 Task: Select Beauty. Add to cart, from CVS_x000D_
 for 319 Chandan Way, Irving, Texas 75063, Cell Number 6823134501, following items : Wet N Wild Beauty 749A Dulce de Leche Contouring Palette - 1, wet n wild Beauty MegaSlicks High-Shine Lip Gloss 547C Cotton Candy (0.19 oz) - 1, e.l.f. Lip Plumping Gloss Sparkling Rose - 1, Clairol Natural Instincts Root Touch-Up Permanent Hair Color 4 Dark Brown - 1, Hostess Twinkies Snack Cake (2.7 oz) - 1
Action: Mouse moved to (851, 117)
Screenshot: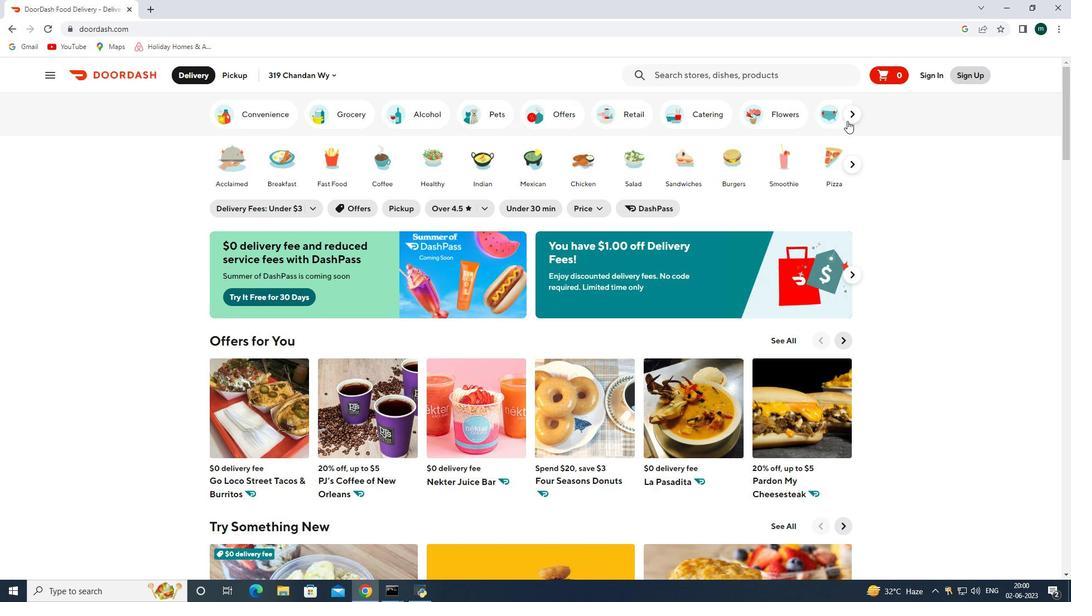 
Action: Mouse pressed left at (851, 117)
Screenshot: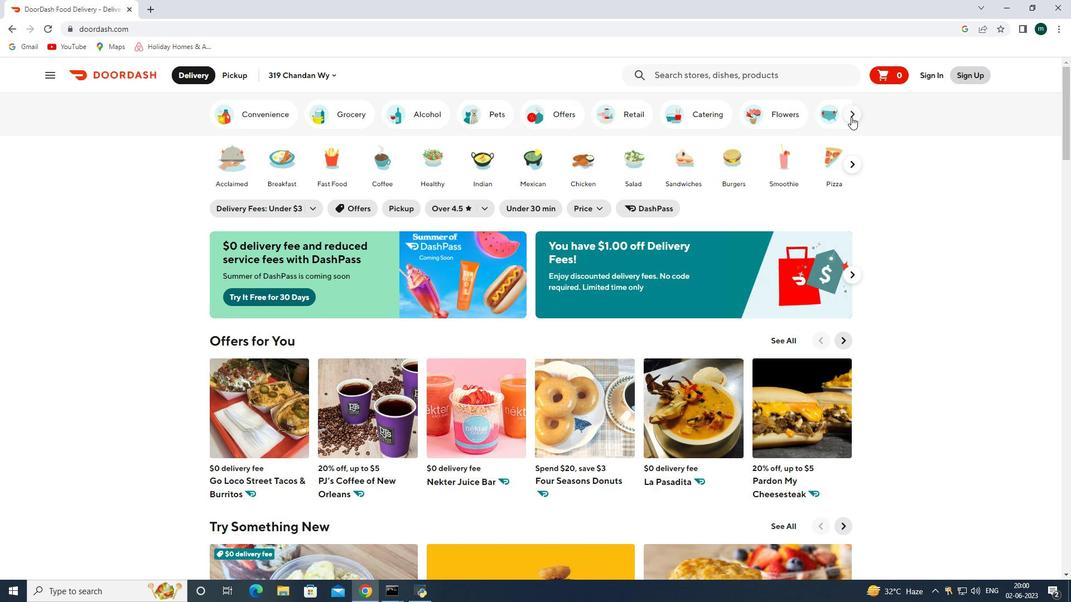 
Action: Mouse moved to (692, 121)
Screenshot: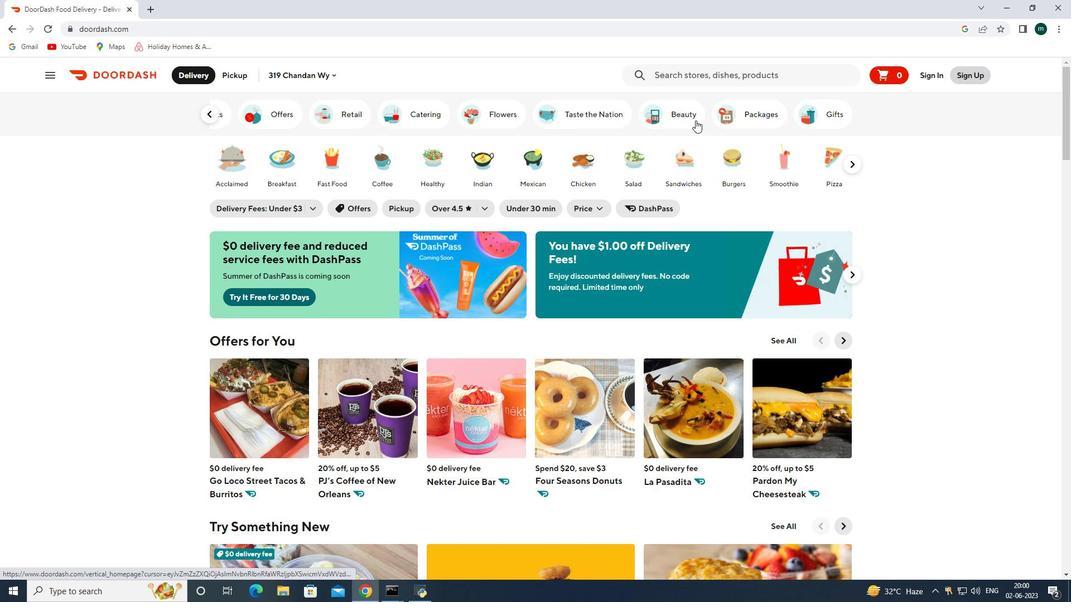 
Action: Mouse pressed left at (692, 121)
Screenshot: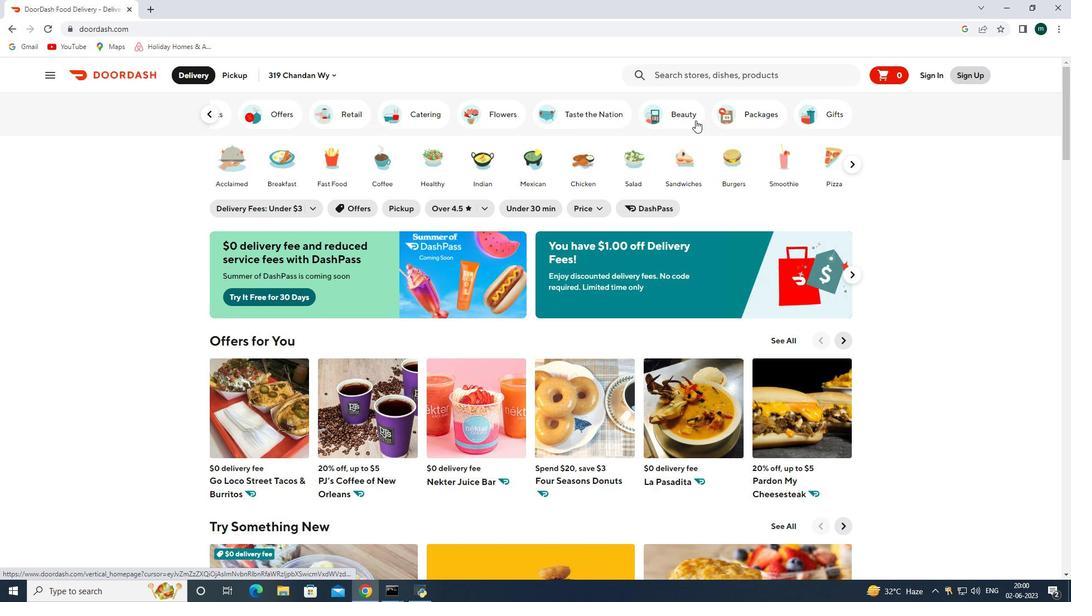 
Action: Mouse moved to (544, 267)
Screenshot: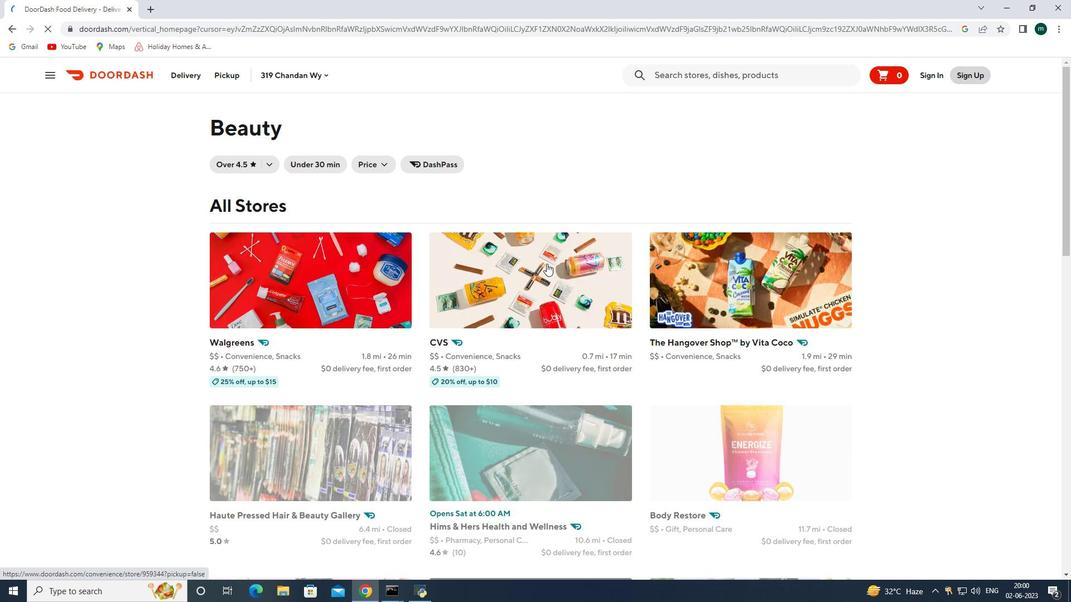 
Action: Mouse pressed left at (544, 267)
Screenshot: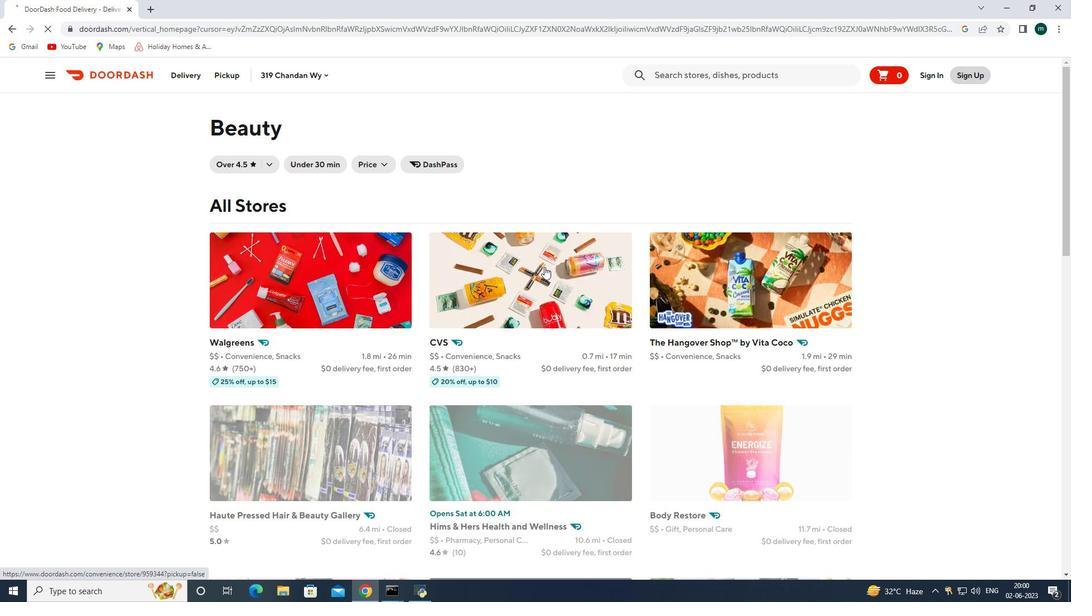
Action: Mouse moved to (231, 75)
Screenshot: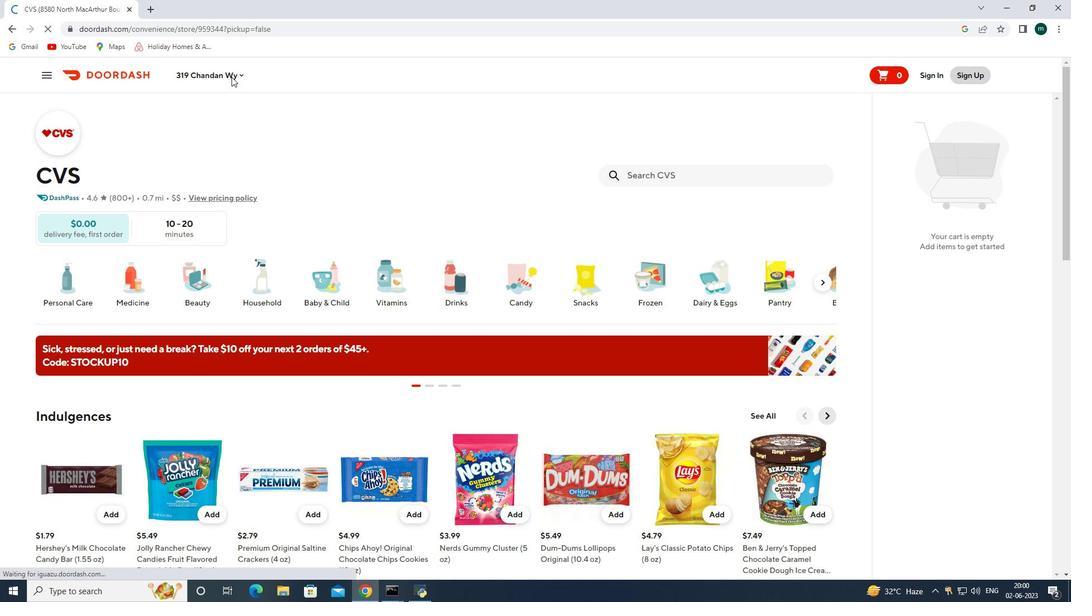 
Action: Mouse pressed left at (231, 75)
Screenshot: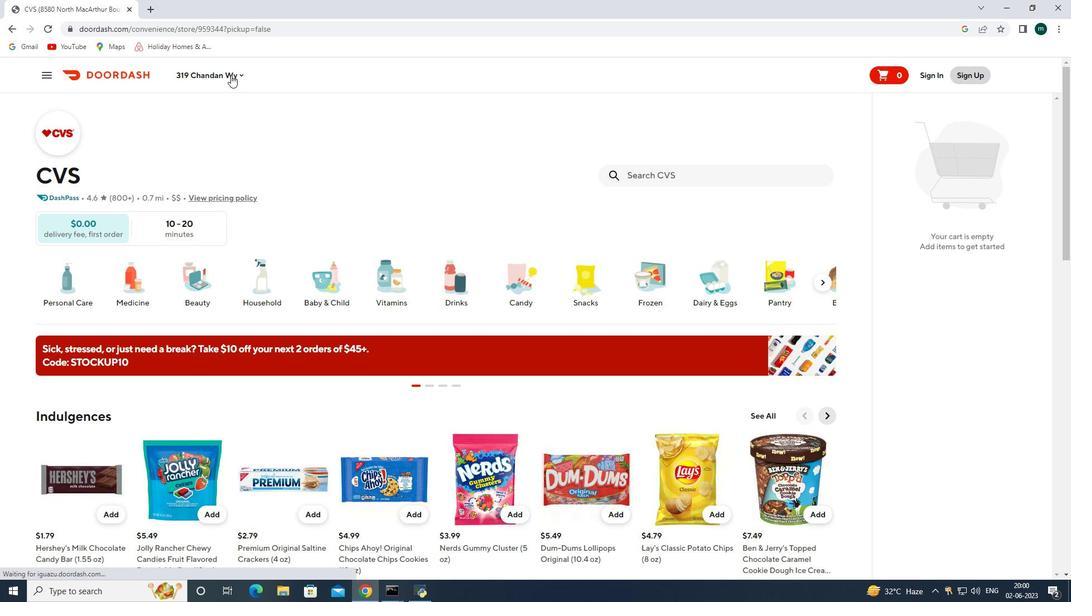 
Action: Mouse moved to (234, 114)
Screenshot: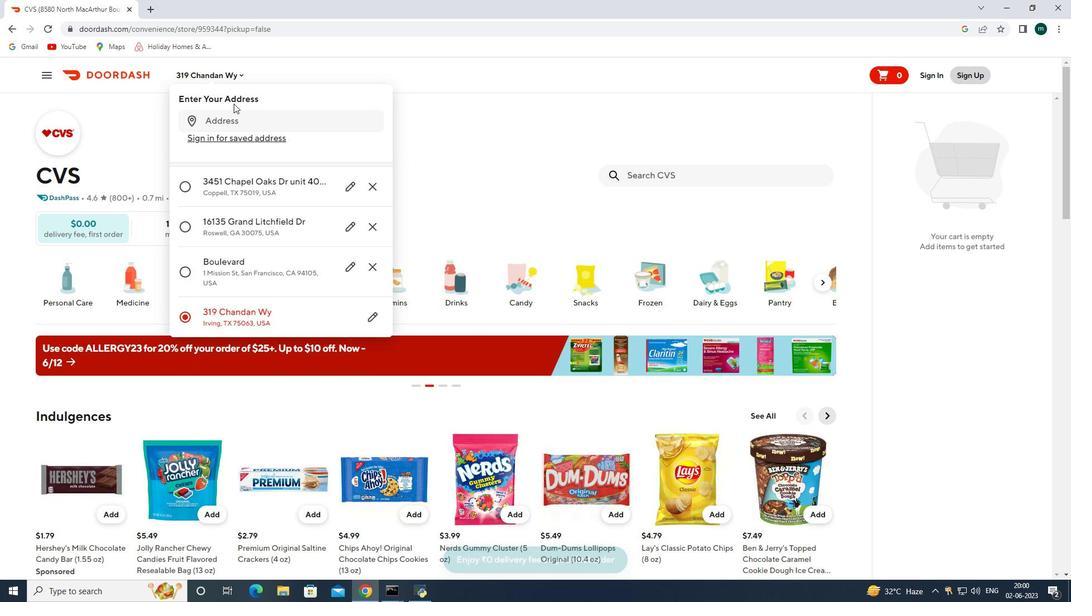 
Action: Mouse pressed left at (234, 114)
Screenshot: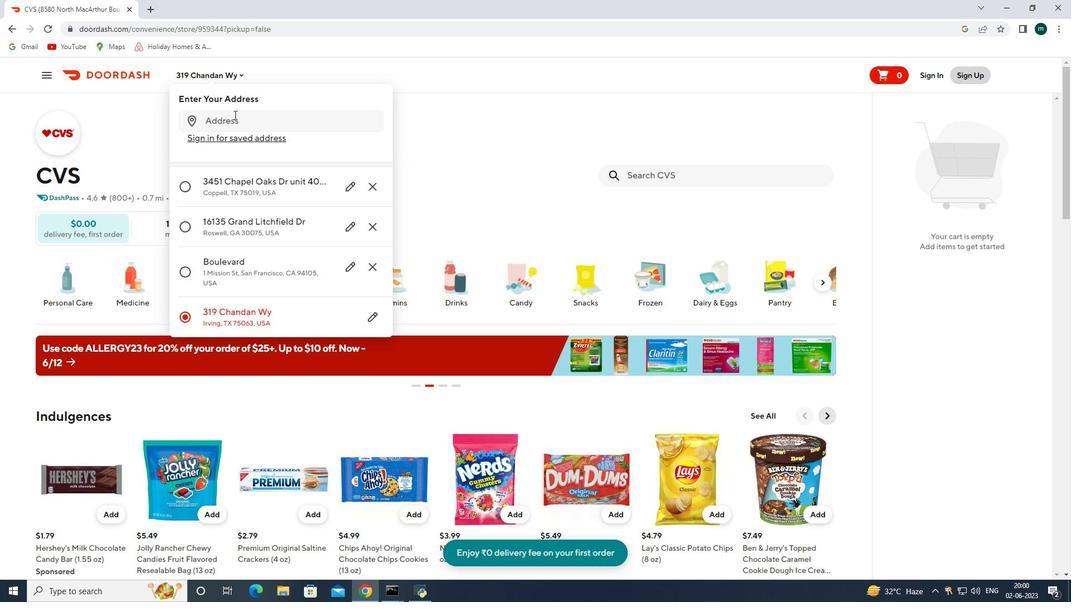 
Action: Key pressed 319<Key.space>chandan<Key.space>way<Key.space>irving<Key.space>texas<Key.space>
Screenshot: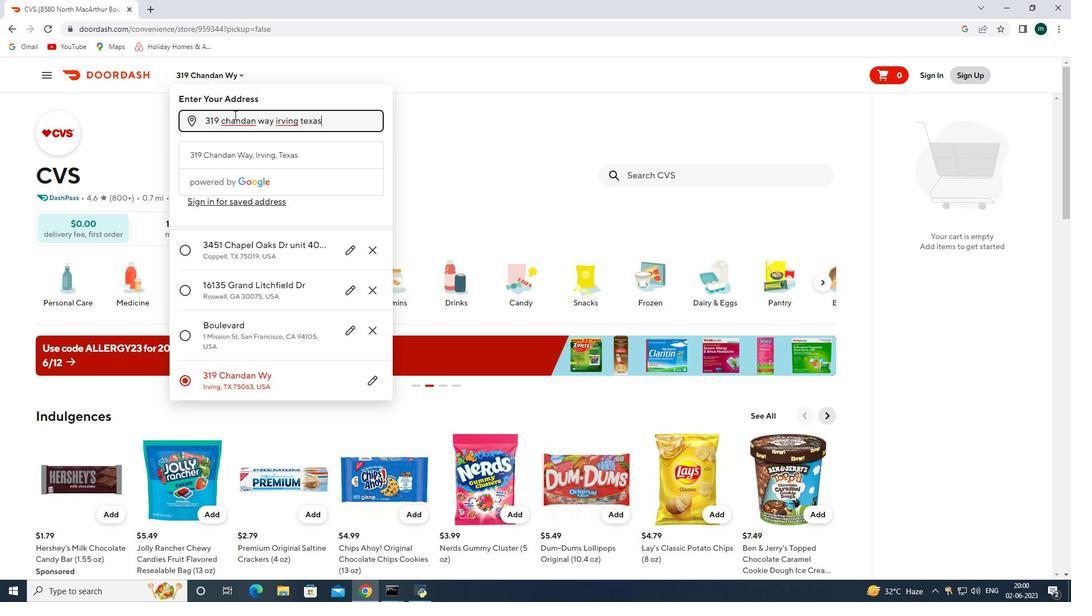 
Action: Mouse moved to (235, 115)
Screenshot: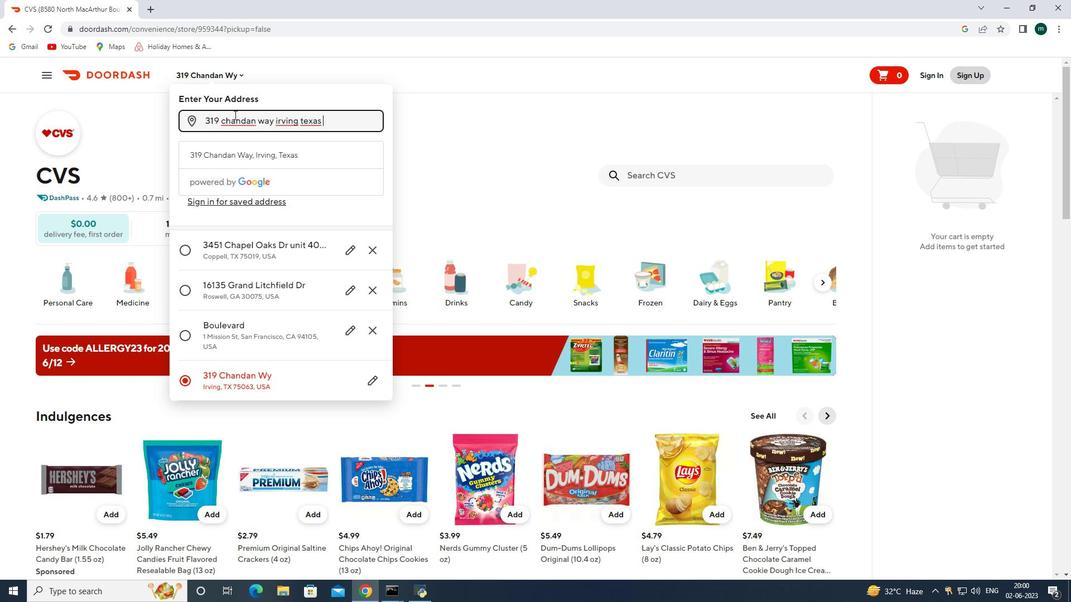 
Action: Key pressed 75063<Key.enter>
Screenshot: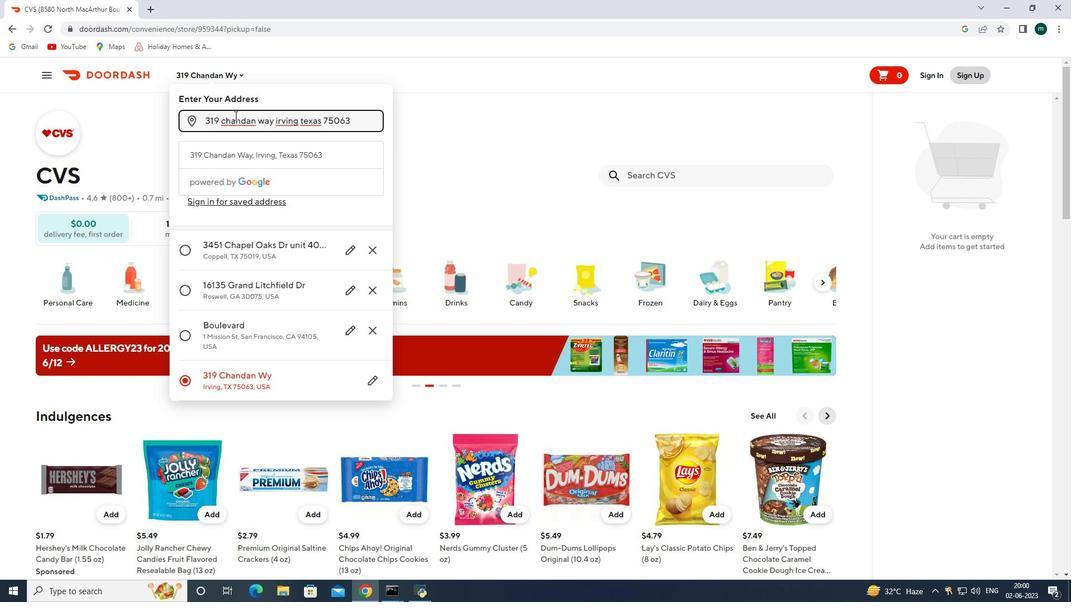 
Action: Mouse moved to (349, 449)
Screenshot: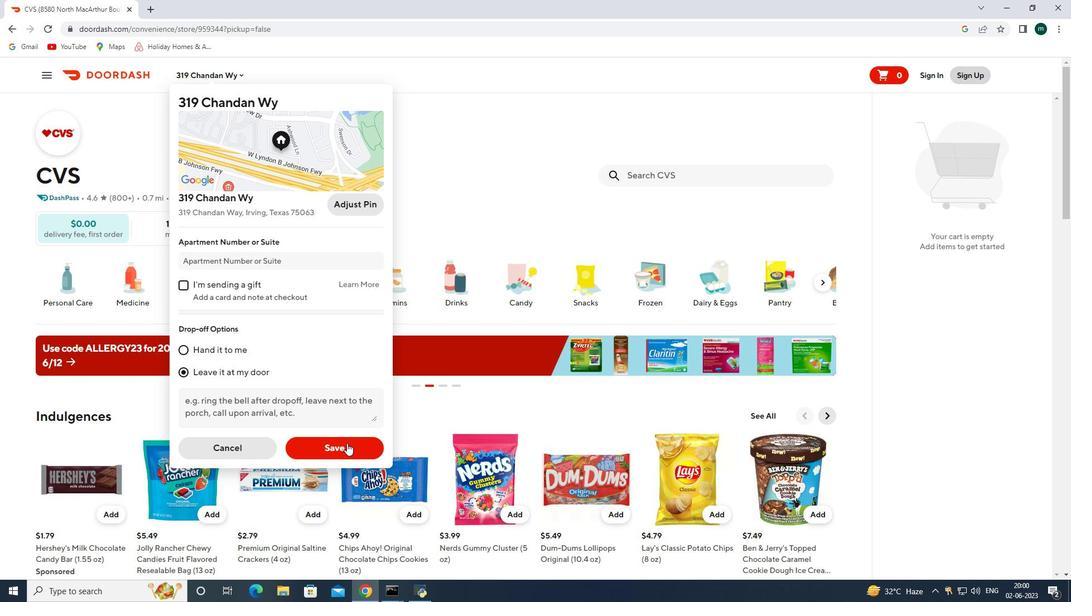 
Action: Mouse pressed left at (349, 449)
Screenshot: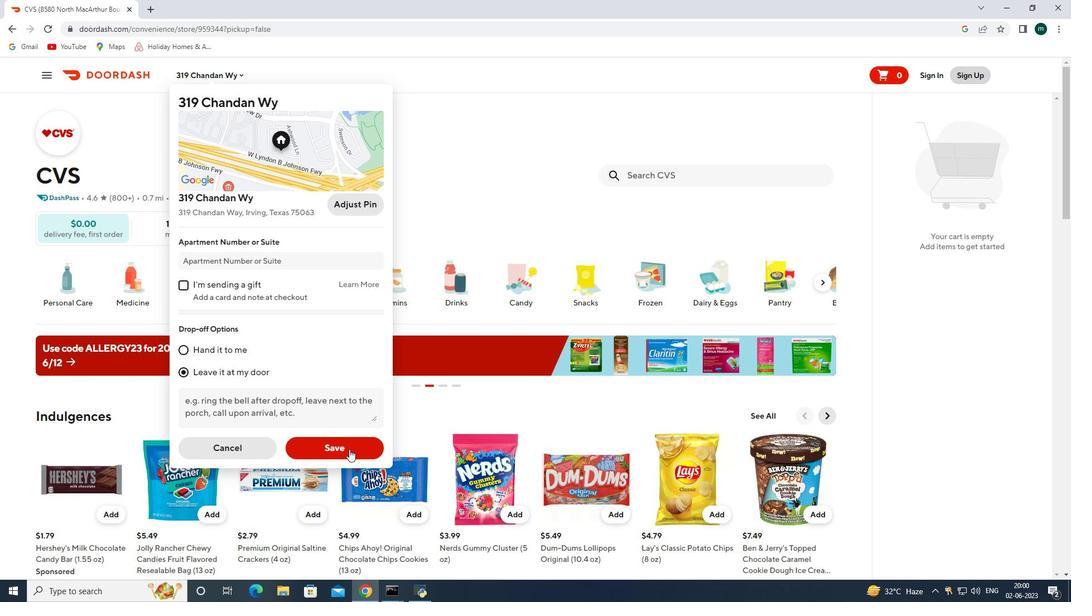 
Action: Mouse moved to (660, 174)
Screenshot: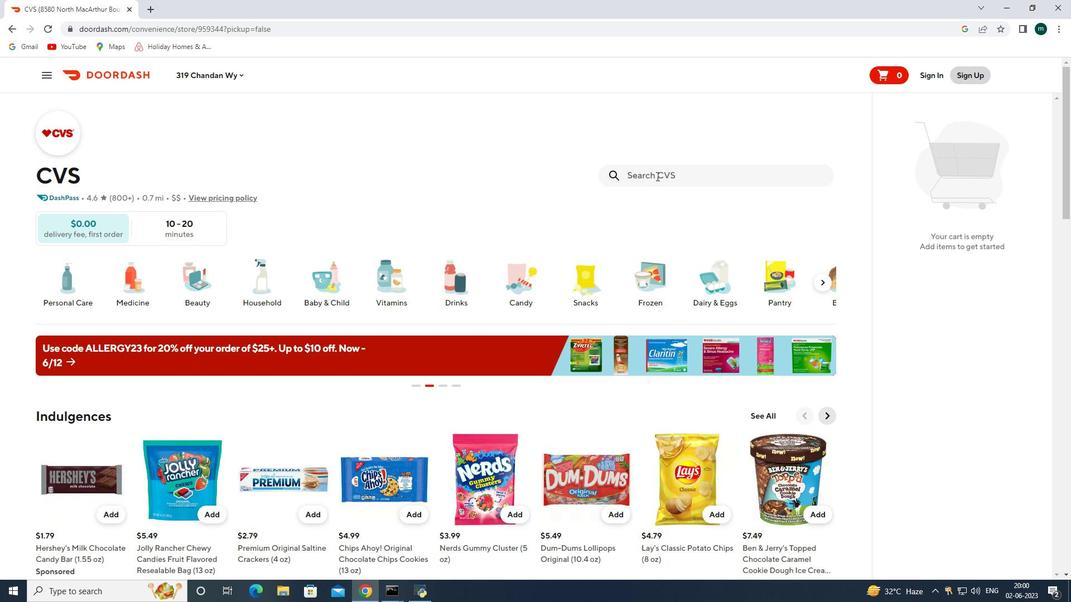 
Action: Mouse pressed left at (660, 174)
Screenshot: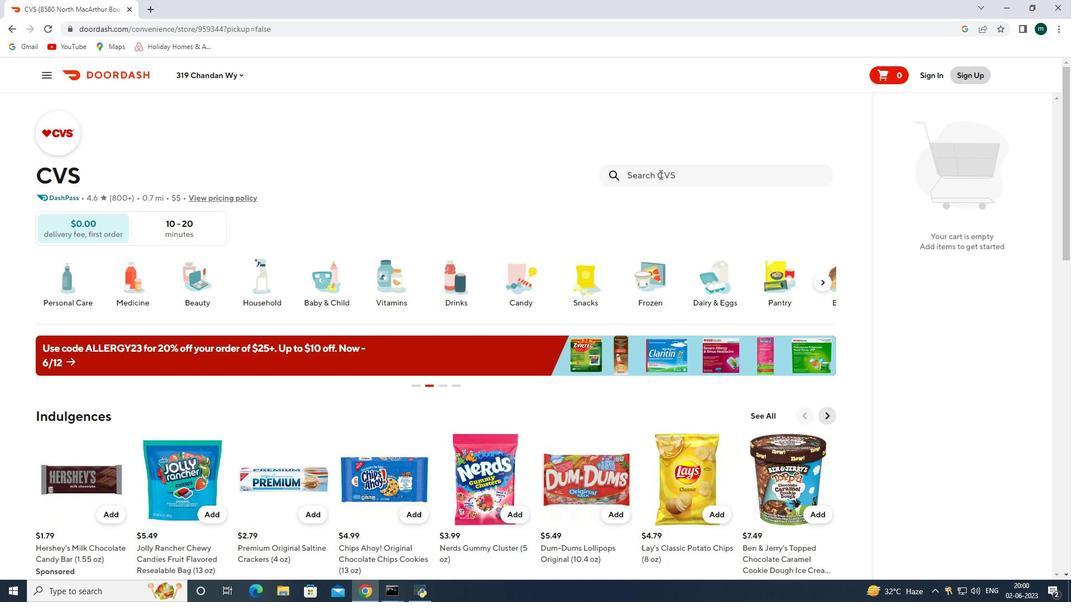
Action: Key pressed wet<Key.space>n<Key.space>wild<Key.space>beauty<Key.space>749a<Key.space>dulce<Key.space>de<Key.space>leche<Key.space>contouring<Key.space>palette<Key.enter>
Screenshot: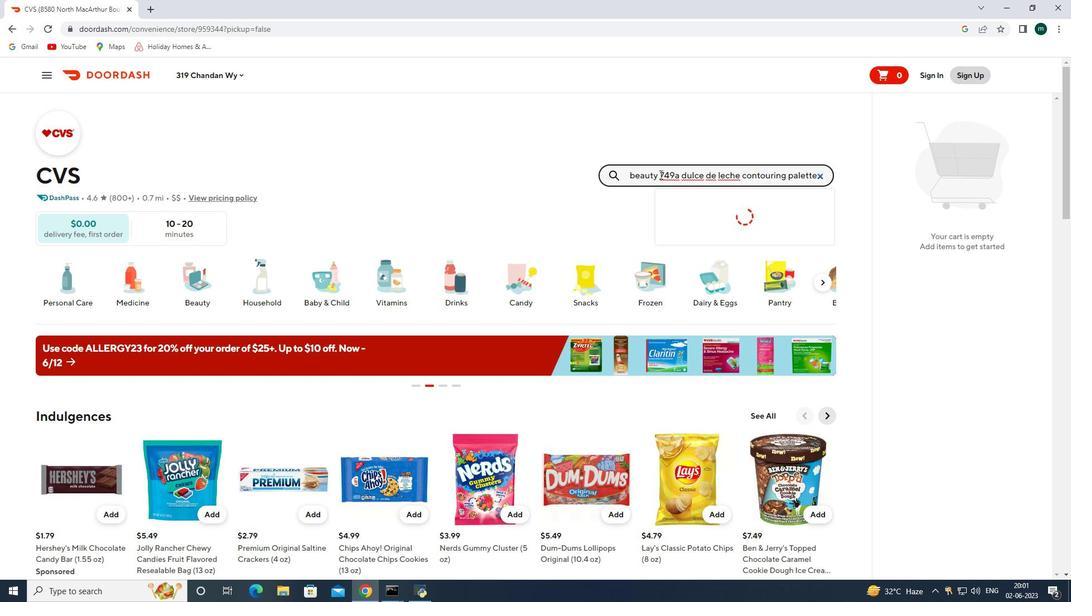 
Action: Mouse moved to (108, 289)
Screenshot: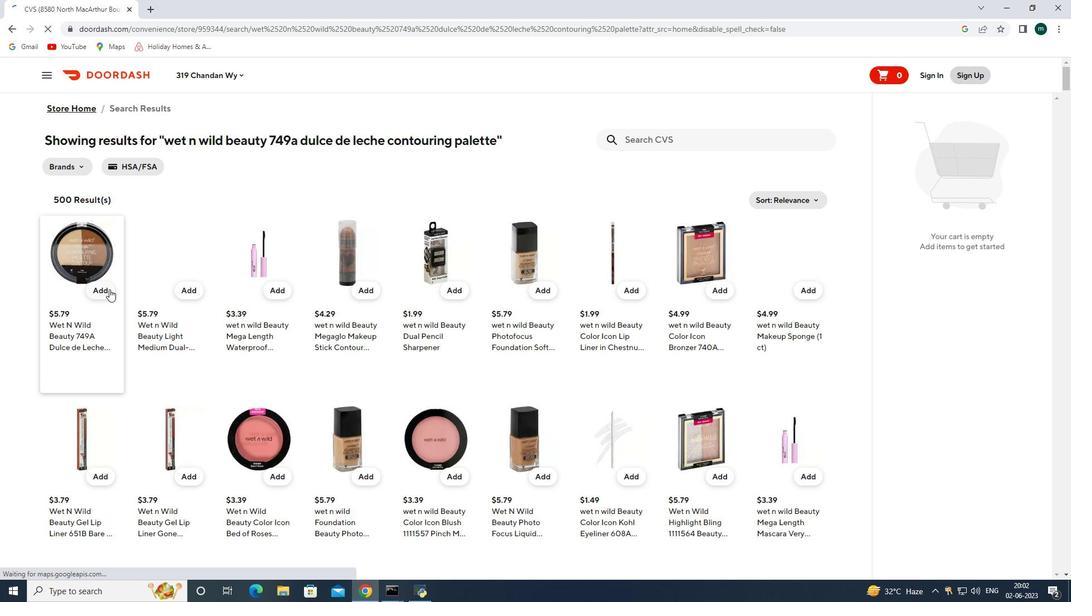 
Action: Mouse pressed left at (108, 289)
Screenshot: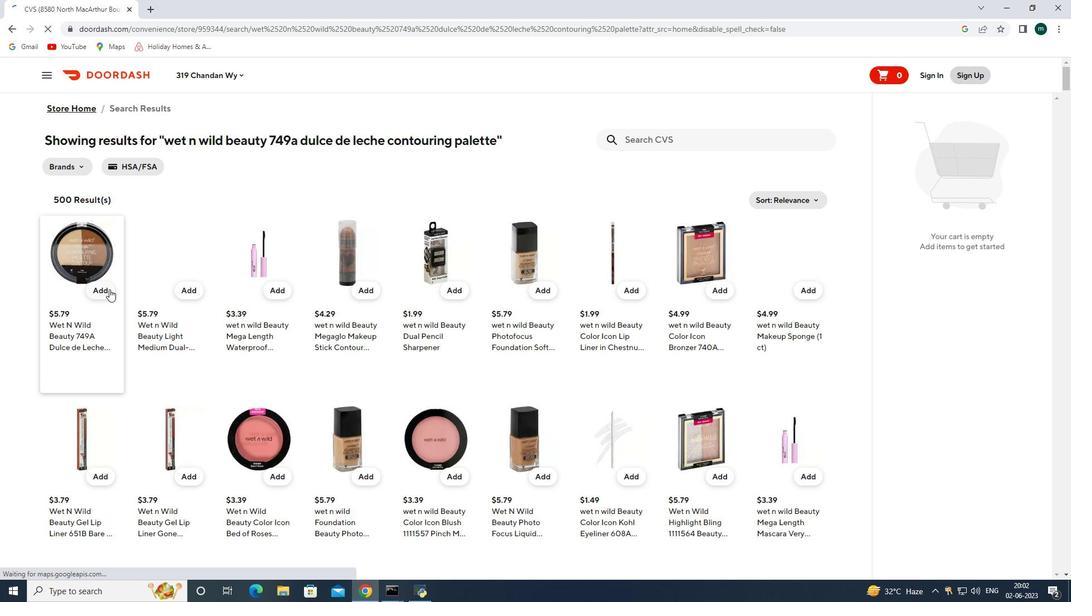 
Action: Mouse moved to (635, 138)
Screenshot: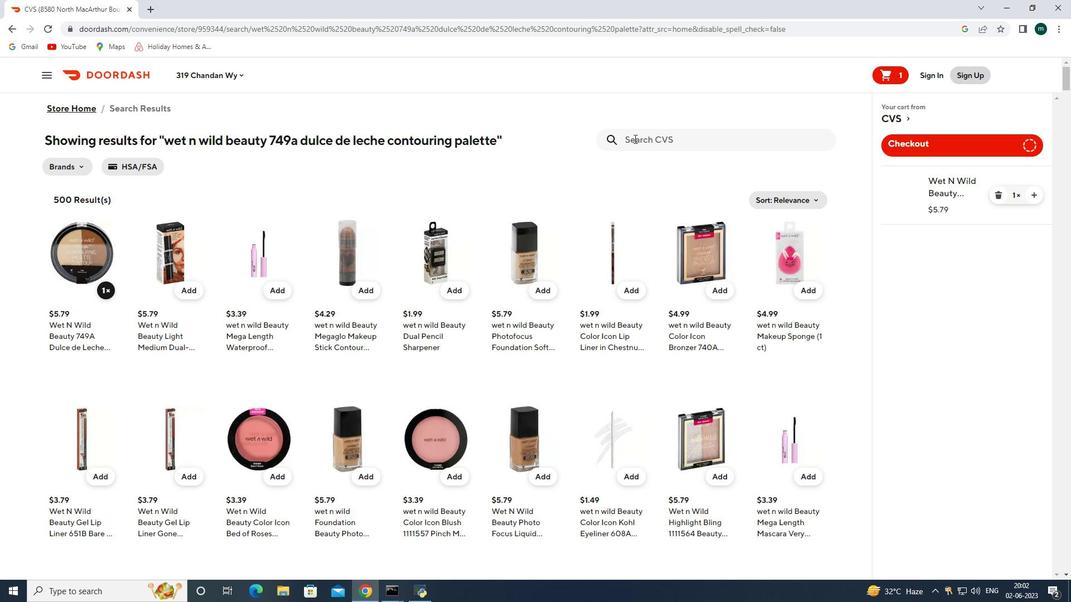 
Action: Mouse pressed left at (635, 138)
Screenshot: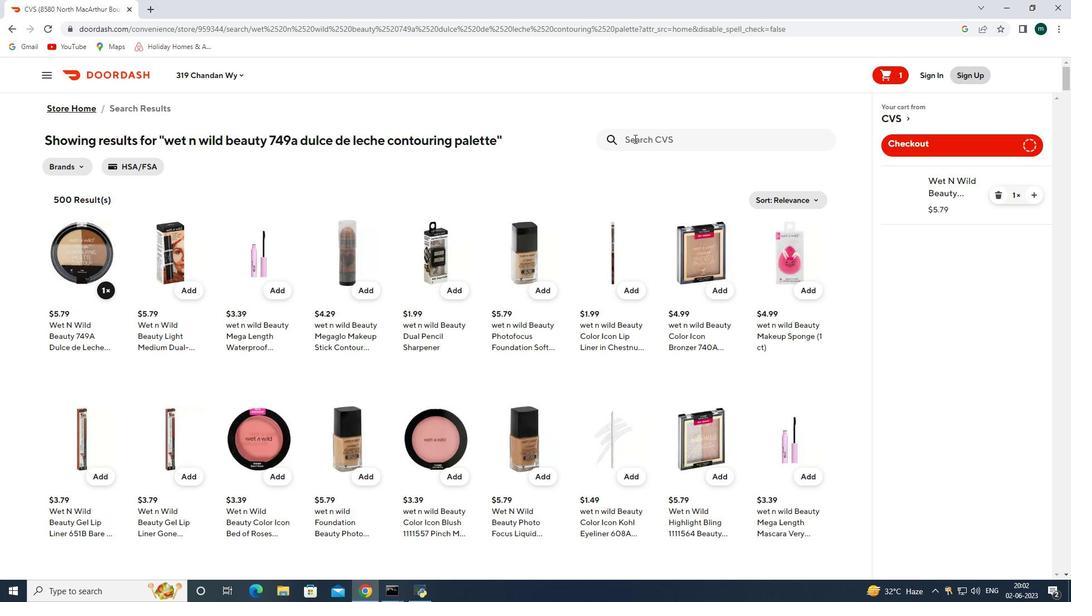 
Action: Key pressed wet<Key.space>n<Key.space>wild<Key.space>beauty<Key.space>megaslicks<Key.space>high<Key.space>shine<Key.space>lip<Key.space>gloss<Key.space>547c<Key.space>cotton<Key.space>candy<Key.space><Key.enter>
Screenshot: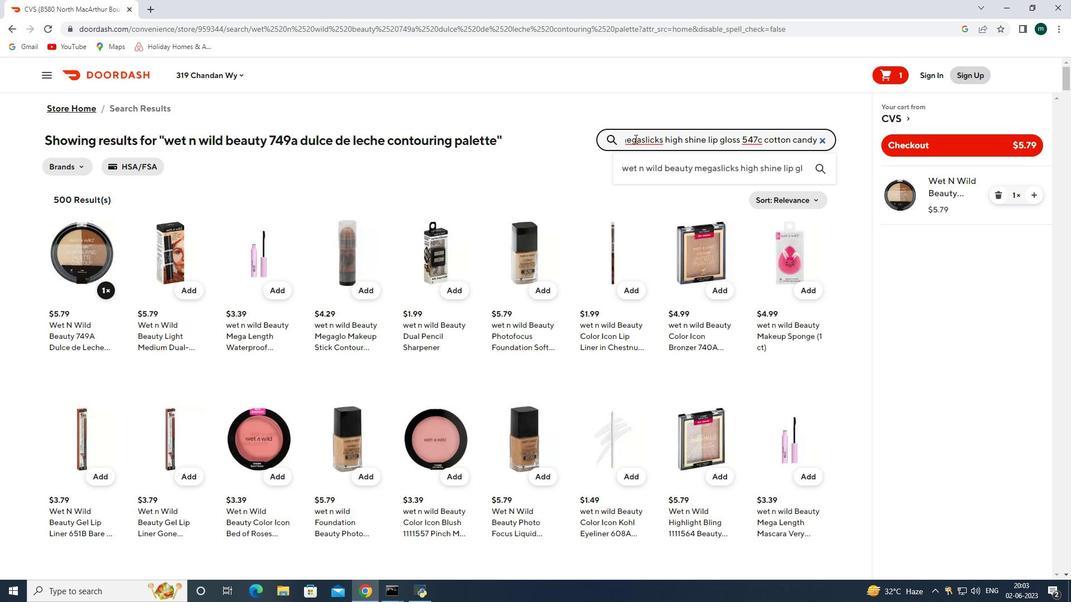 
Action: Mouse moved to (102, 292)
Screenshot: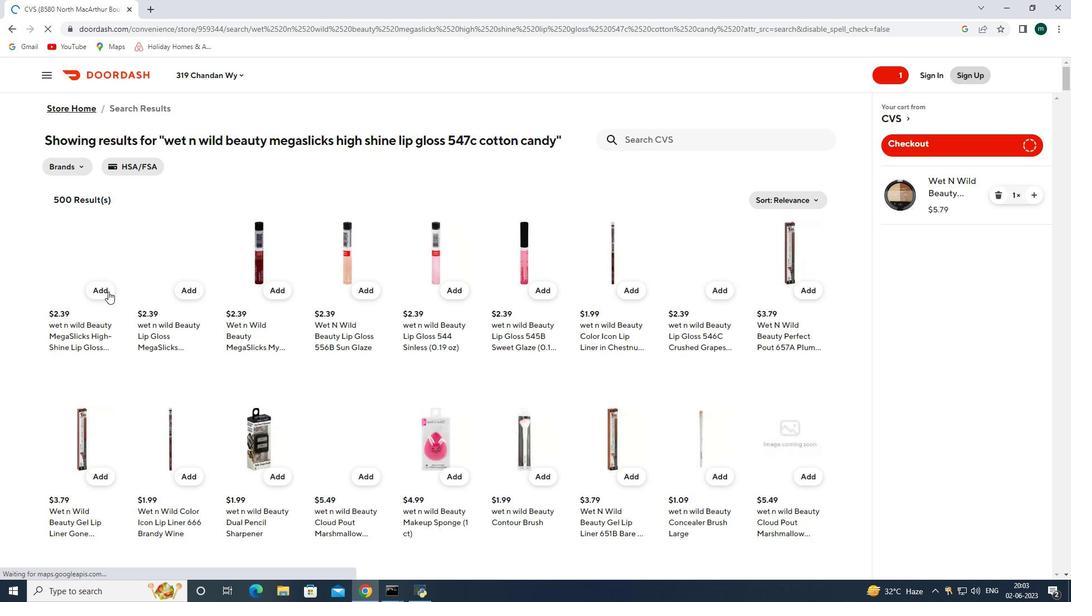 
Action: Mouse pressed left at (102, 292)
Screenshot: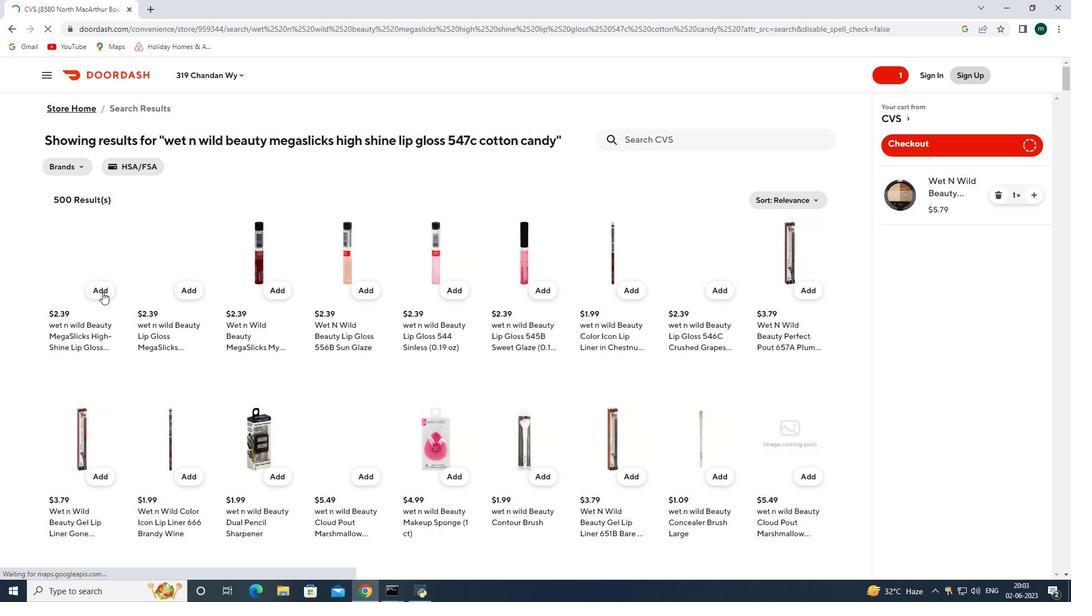 
Action: Mouse moved to (650, 136)
Screenshot: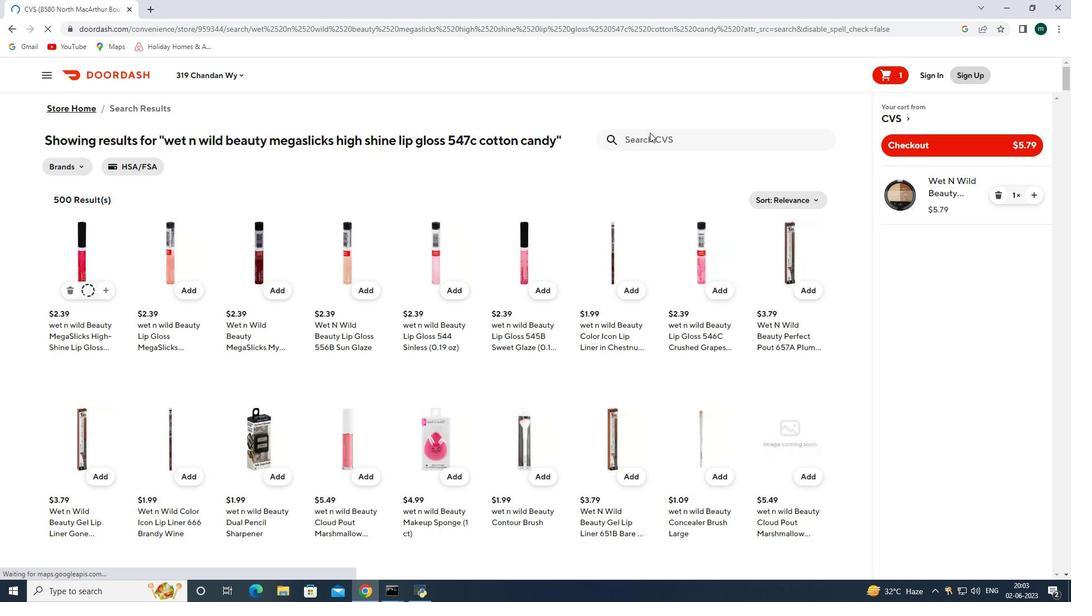 
Action: Mouse pressed left at (650, 136)
Screenshot: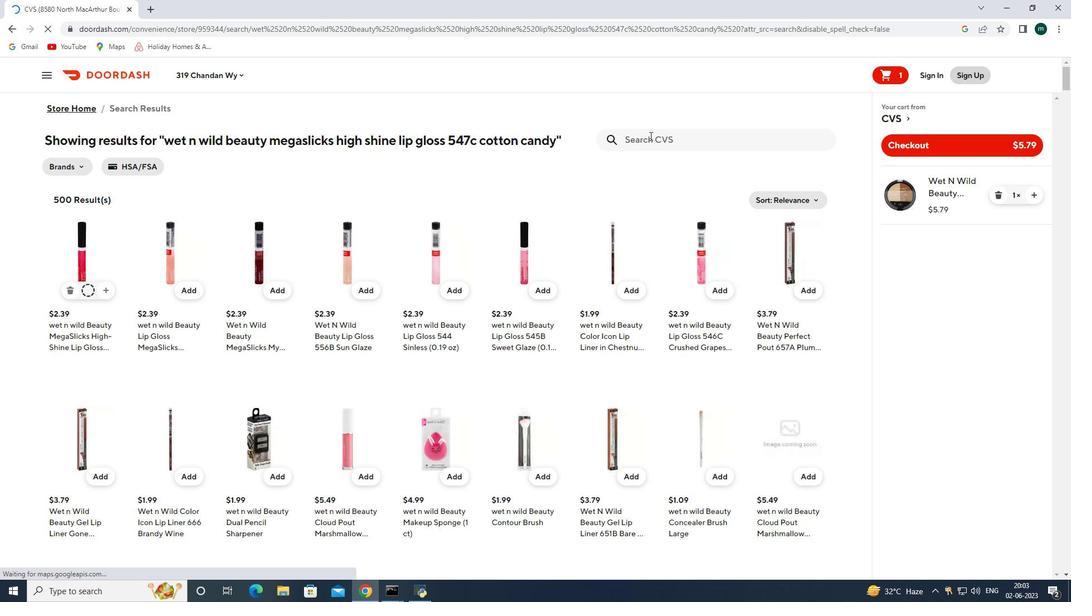 
Action: Key pressed e.l.f<Key.space>lip<Key.space>plumping<Key.space>gloss<Key.space>sparkling<Key.space>rose<Key.space><Key.enter>
Screenshot: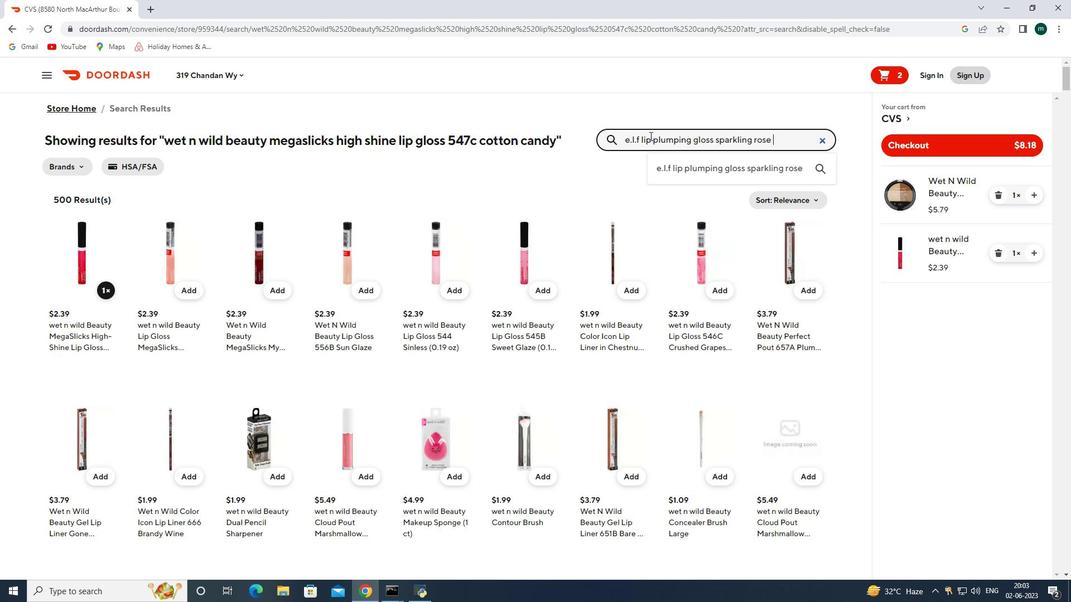 
Action: Mouse moved to (102, 290)
Screenshot: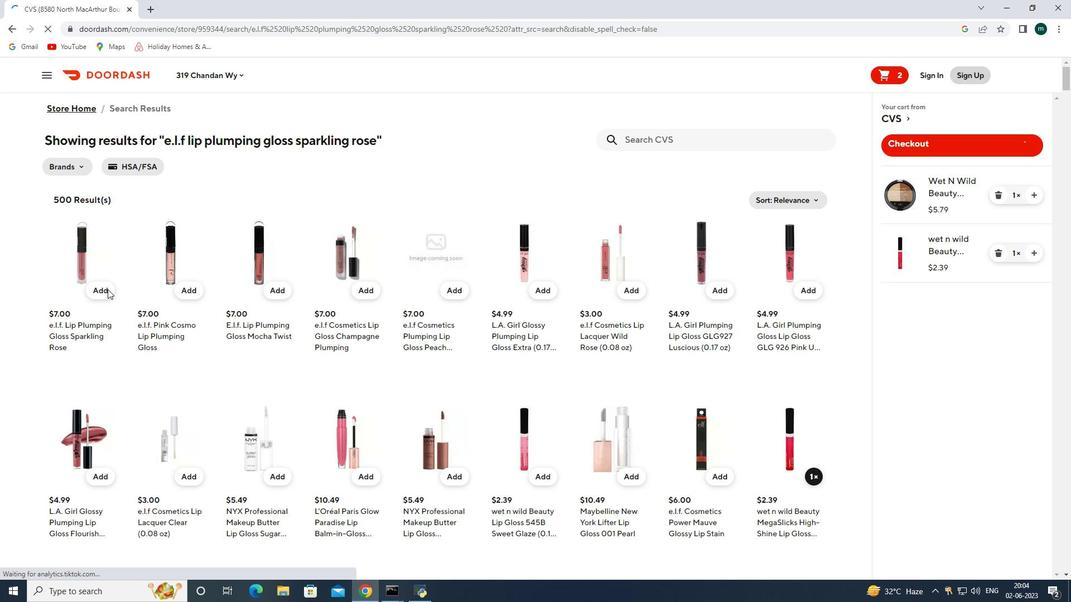 
Action: Mouse pressed left at (102, 290)
Screenshot: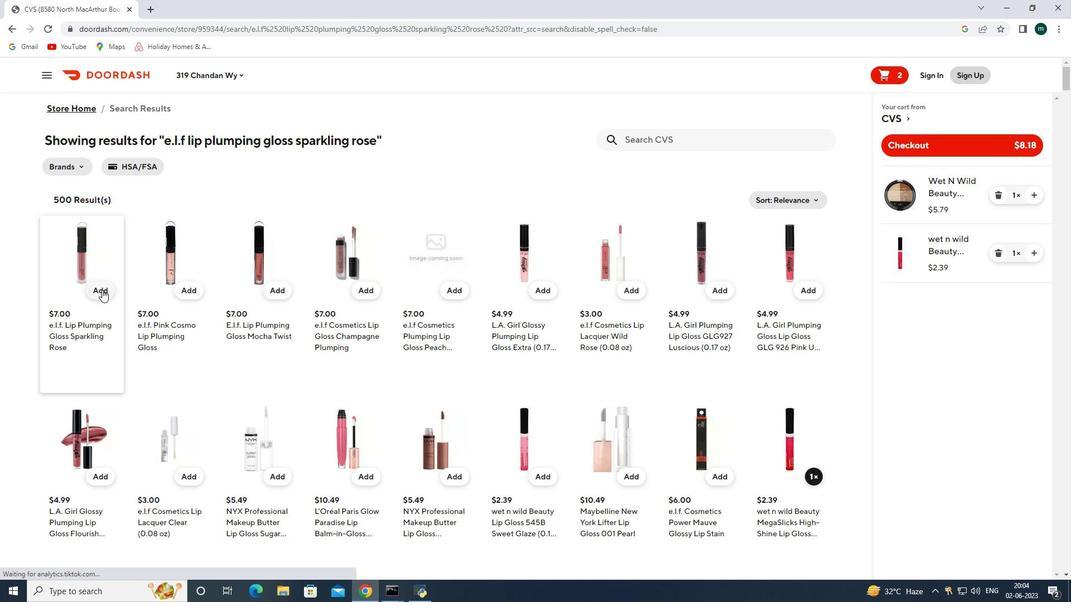 
Action: Mouse moved to (680, 139)
Screenshot: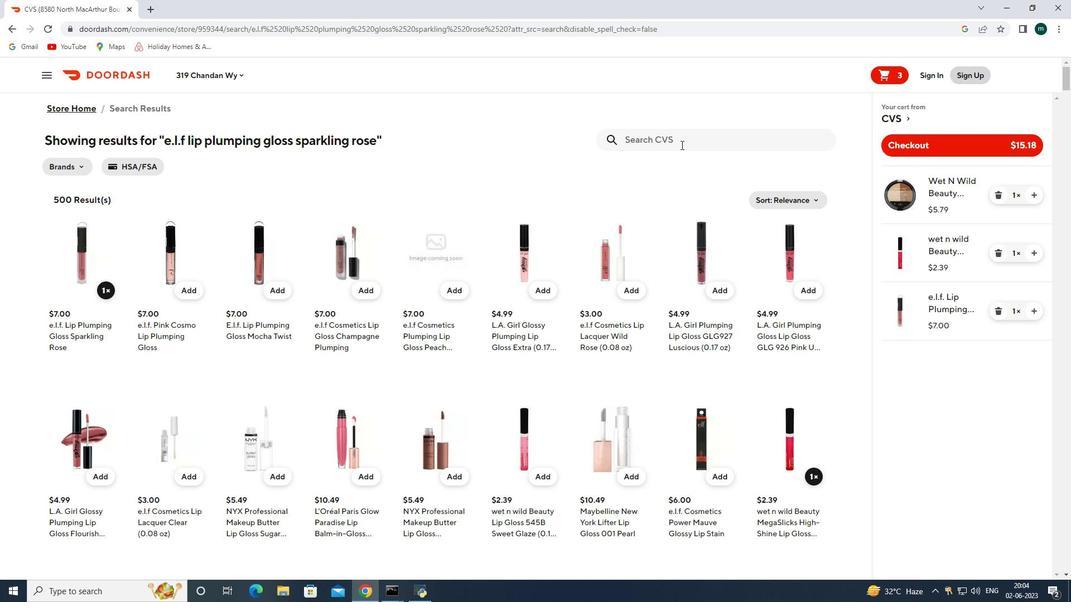 
Action: Mouse pressed left at (680, 139)
Screenshot: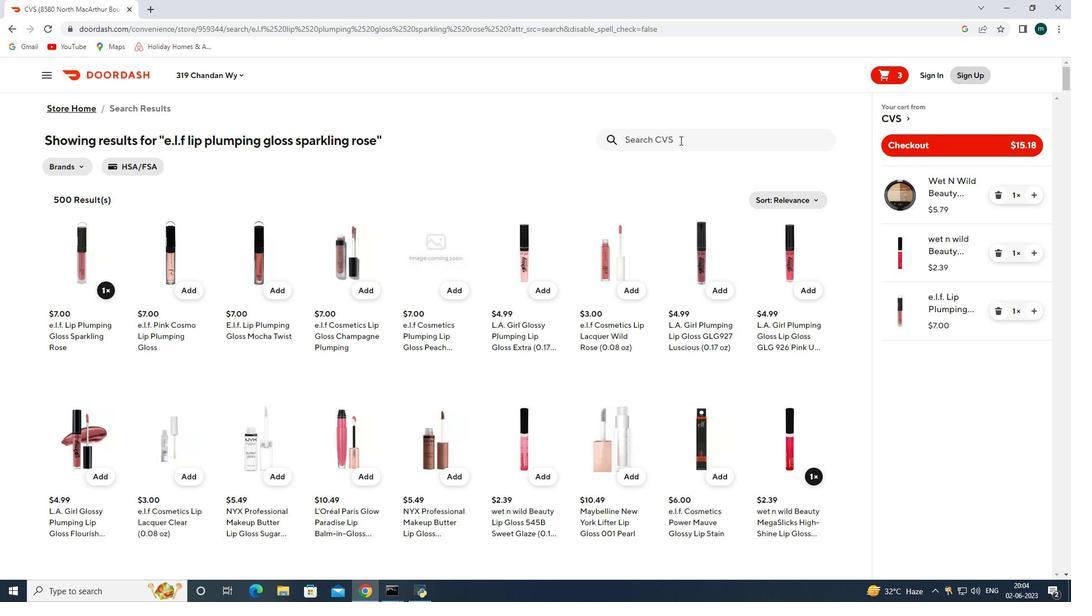
Action: Key pressed clairol<Key.space>natural<Key.space>instincts<Key.space>root<Key.space>touch<Key.space>up<Key.space>permanent<Key.space>hair<Key.space>color<Key.space>4<Key.space>dark<Key.space>brown<Key.space><Key.enter>
Screenshot: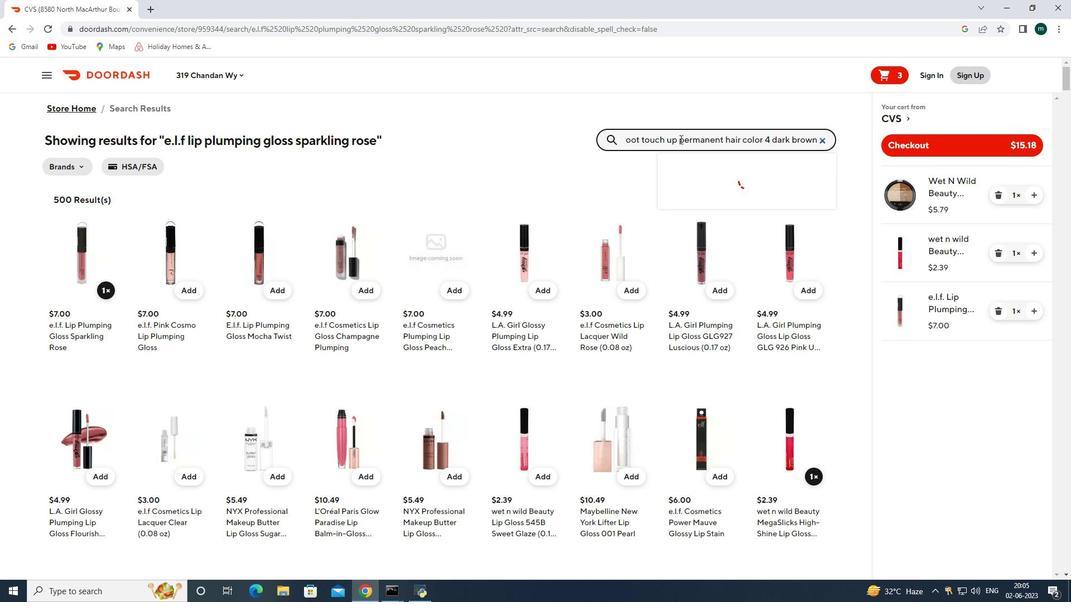 
Action: Mouse moved to (111, 292)
Screenshot: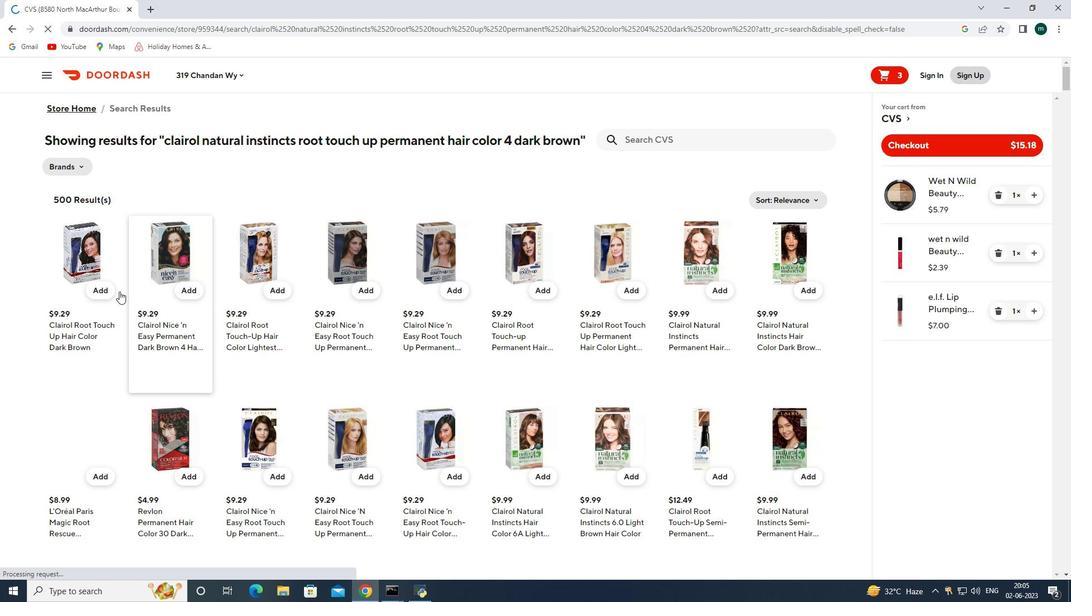 
Action: Mouse pressed left at (111, 292)
Screenshot: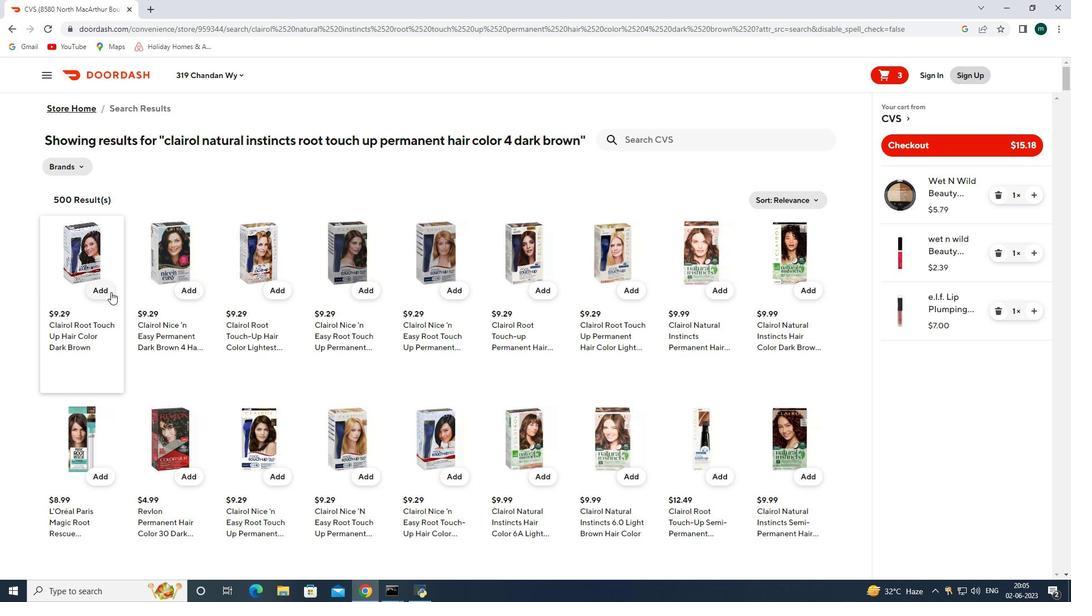 
Action: Mouse moved to (998, 368)
Screenshot: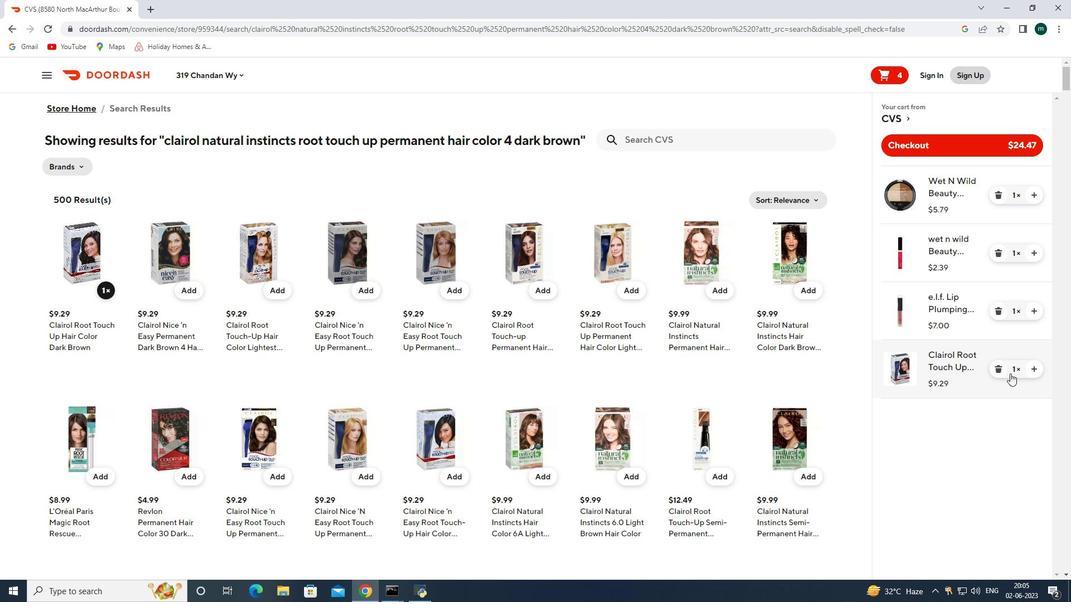
Action: Mouse pressed left at (998, 368)
Screenshot: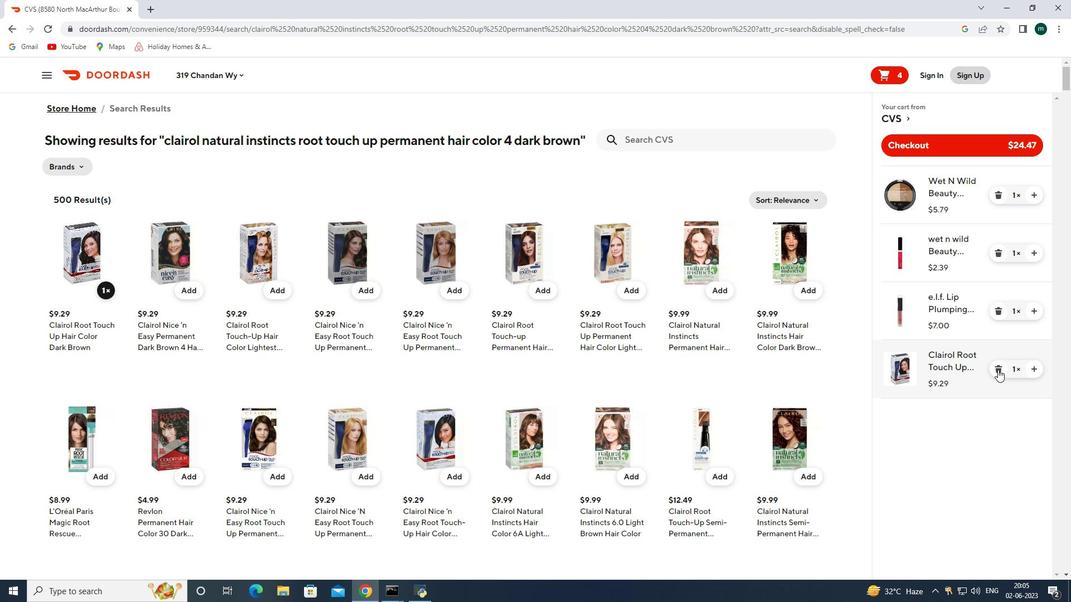 
Action: Mouse moved to (722, 291)
Screenshot: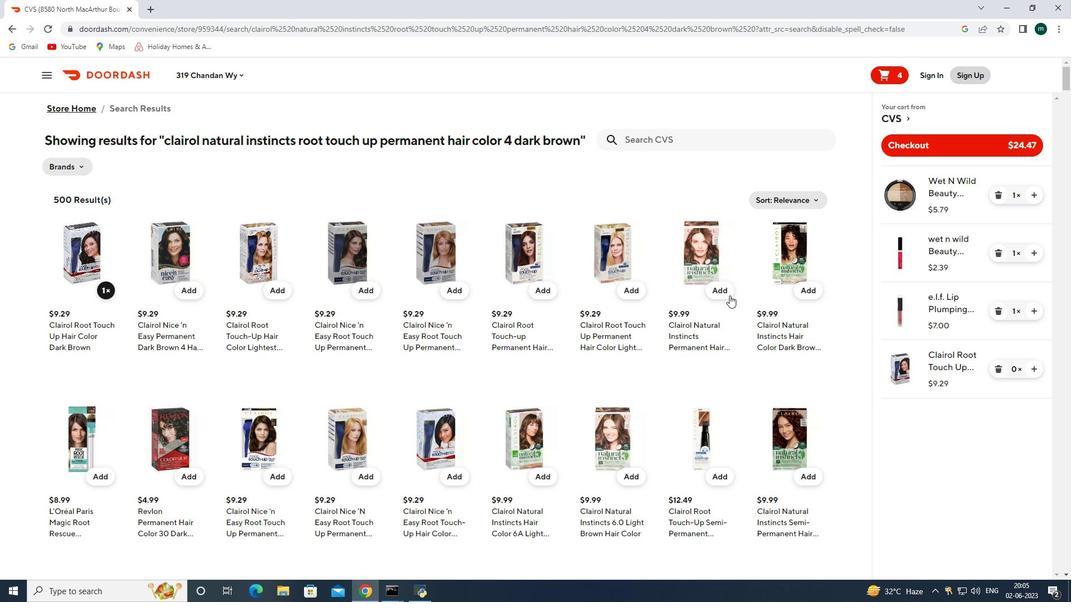 
Action: Mouse pressed left at (722, 291)
Screenshot: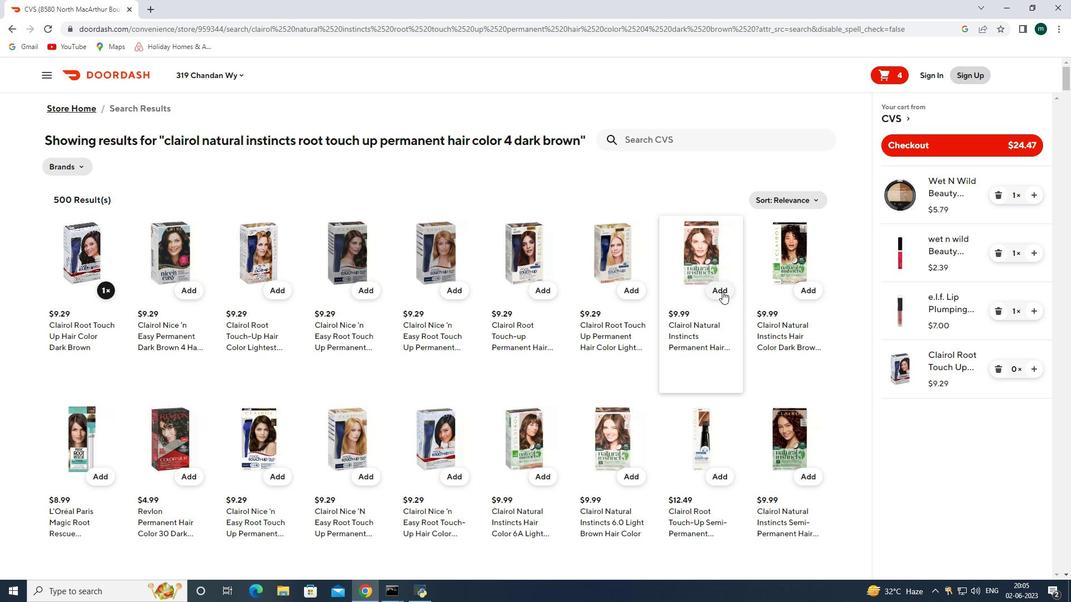
Action: Mouse moved to (651, 140)
Screenshot: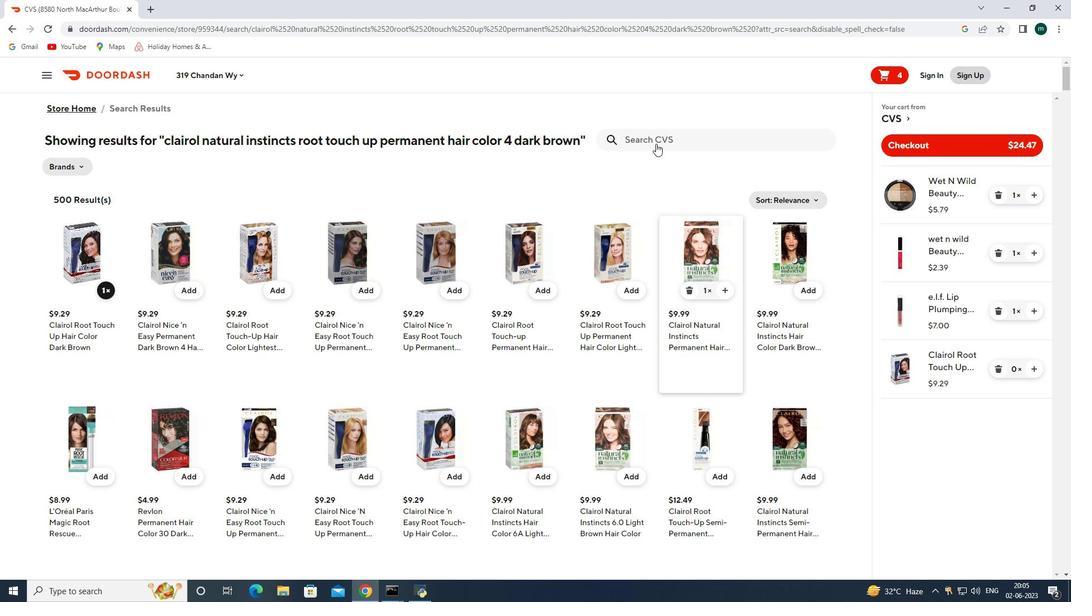 
Action: Mouse pressed left at (651, 140)
Screenshot: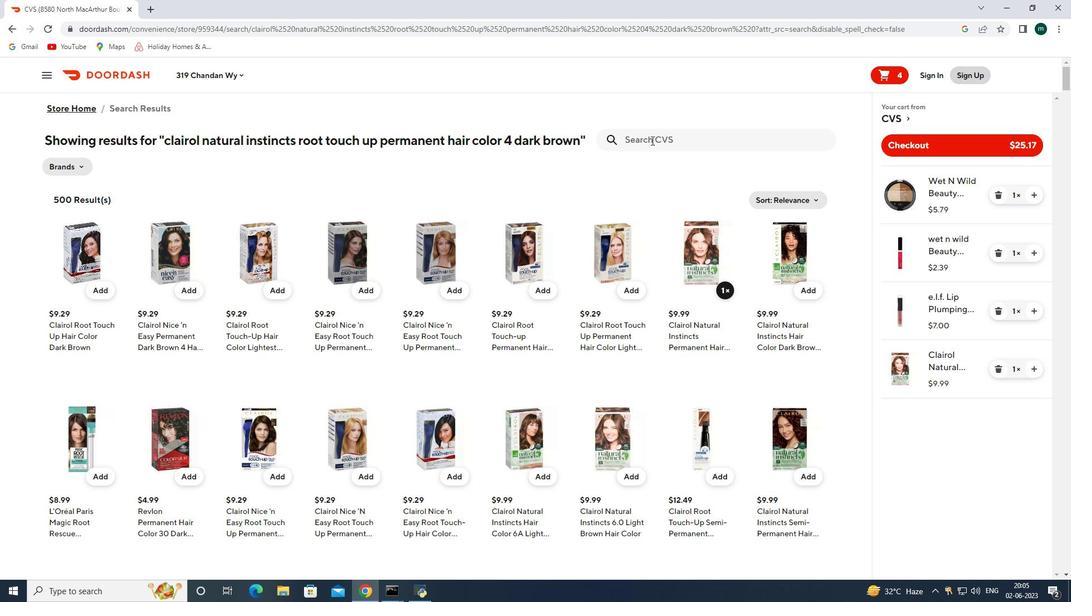 
Action: Key pressed hostess<Key.space>twinkies<Key.space>snack<Key.space>cake<Key.enter>
Screenshot: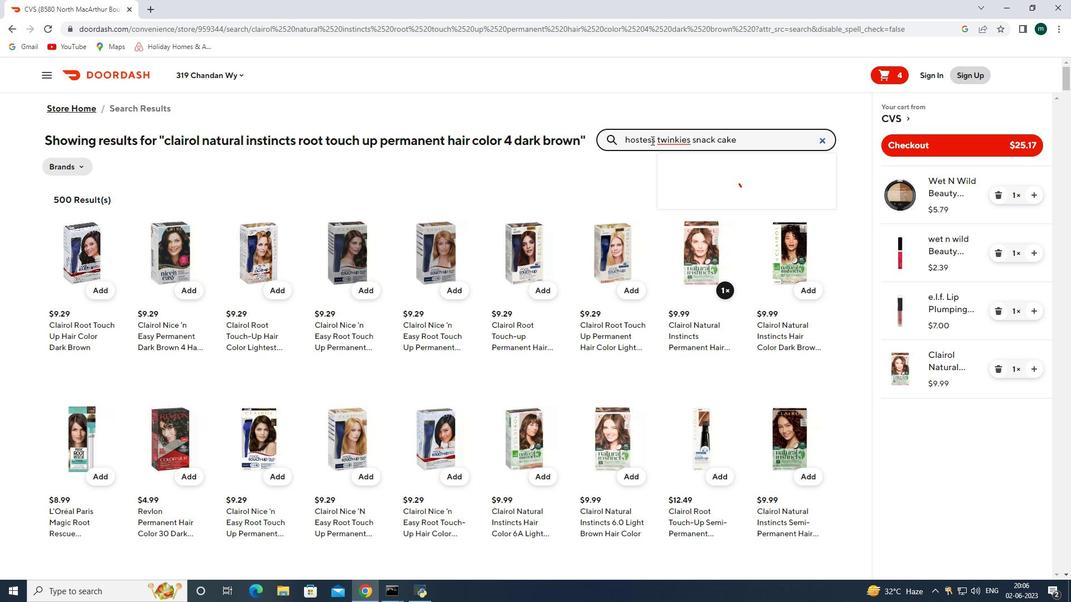 
Action: Mouse moved to (107, 295)
Screenshot: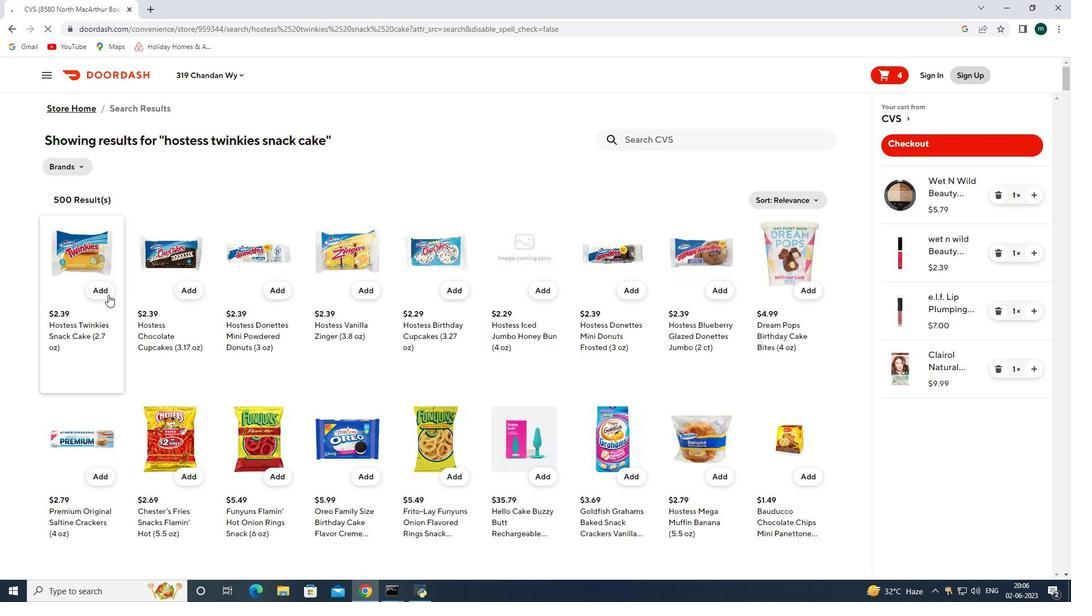 
Action: Mouse pressed left at (107, 295)
Screenshot: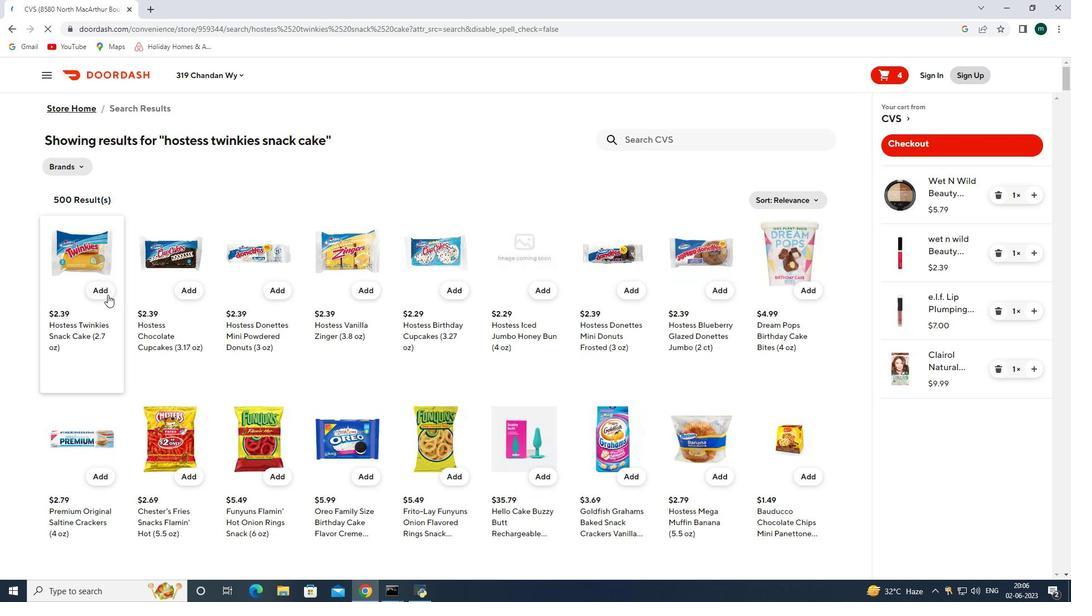 
Action: Mouse moved to (934, 135)
Screenshot: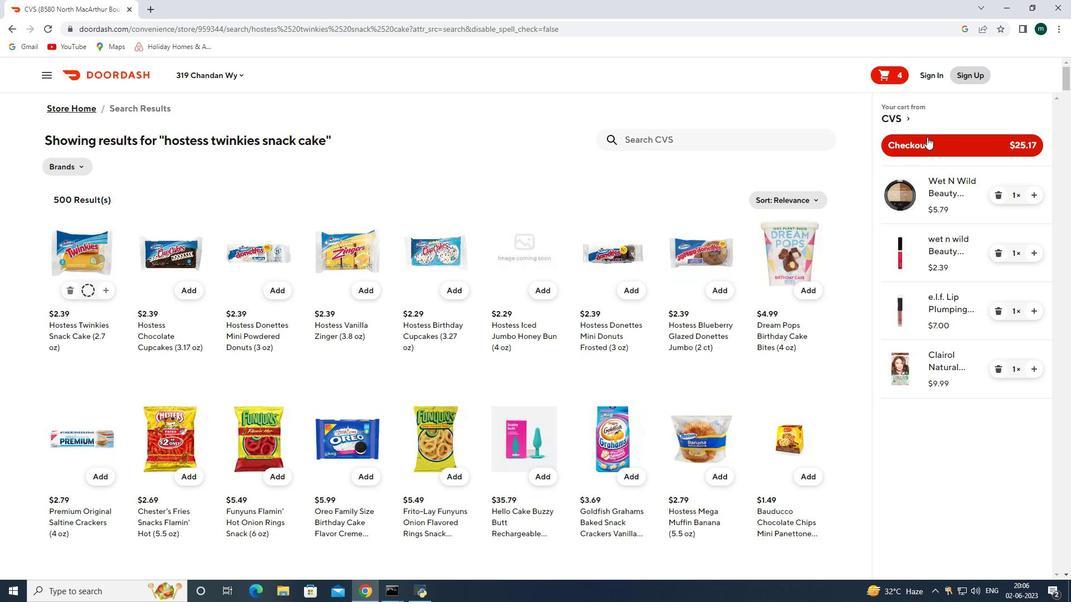 
Action: Mouse pressed left at (934, 135)
Screenshot: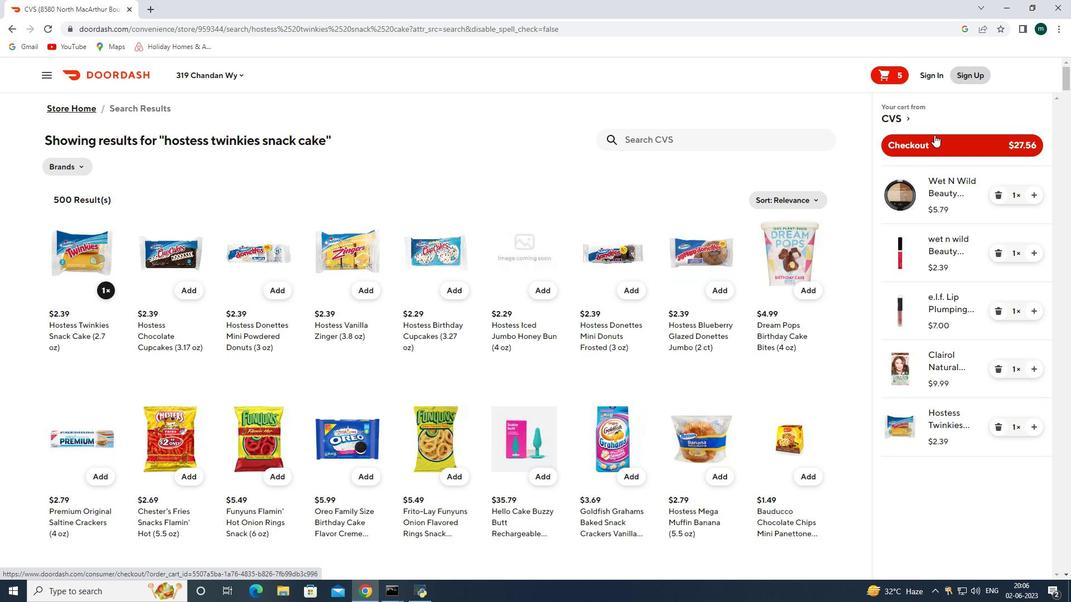 
